 Task: Schedule a parenting workshop for next Wednesday at 8:00 PM.
Action: Mouse pressed left at (97, 234)
Screenshot: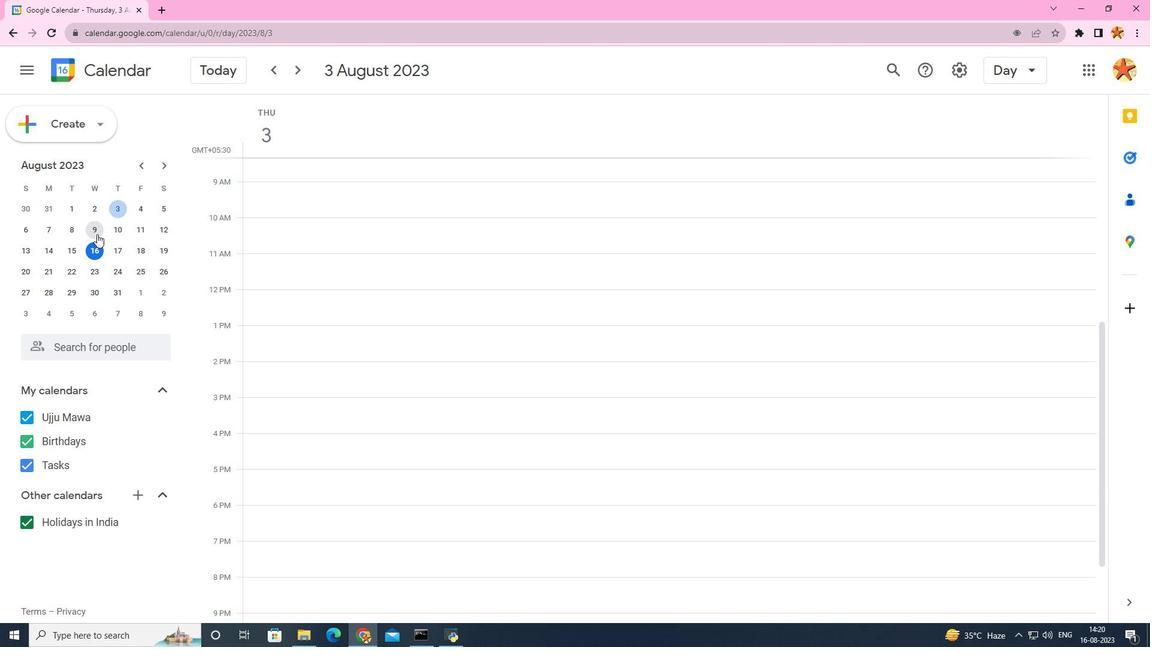 
Action: Mouse moved to (256, 579)
Screenshot: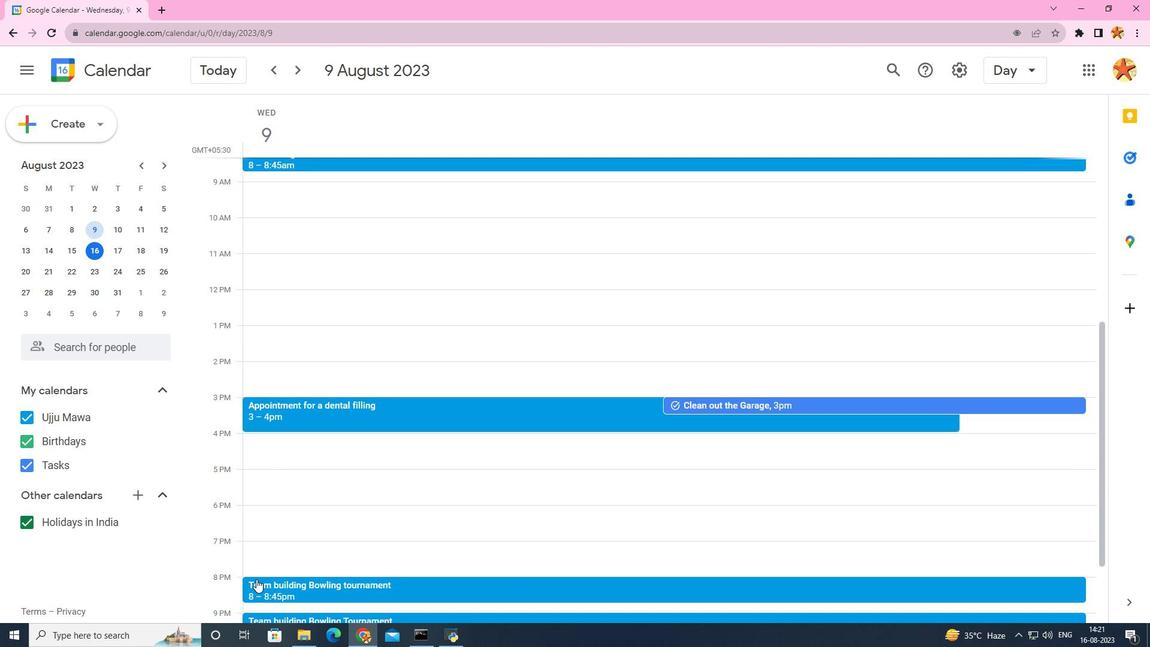
Action: Mouse pressed left at (256, 579)
Screenshot: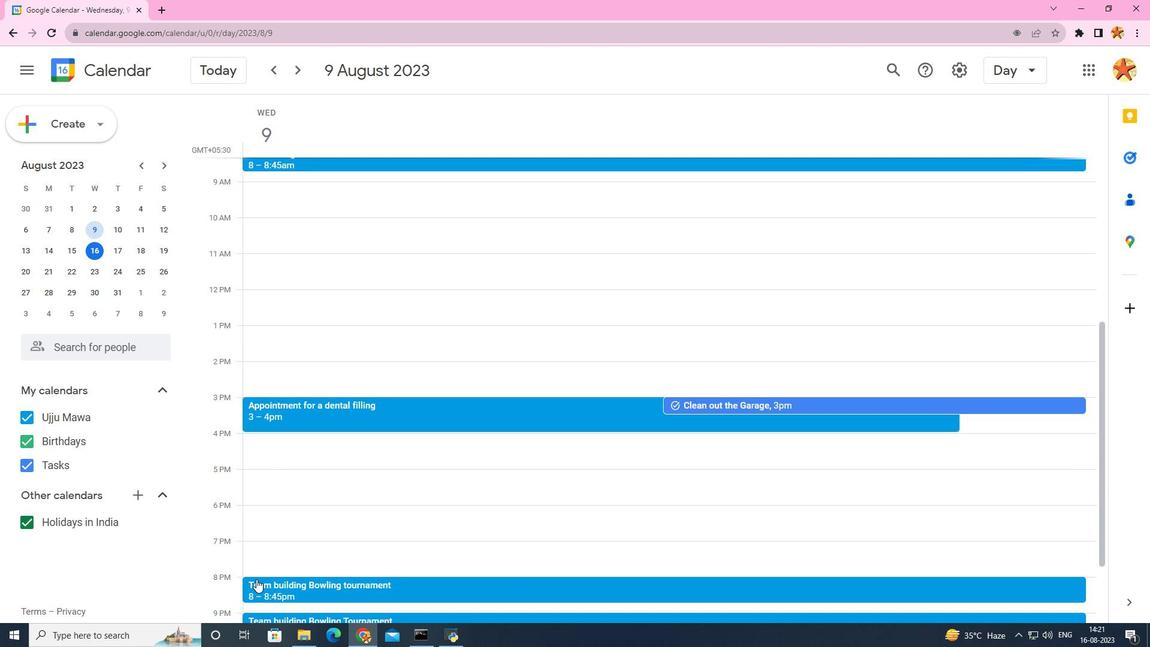 
Action: Mouse moved to (285, 550)
Screenshot: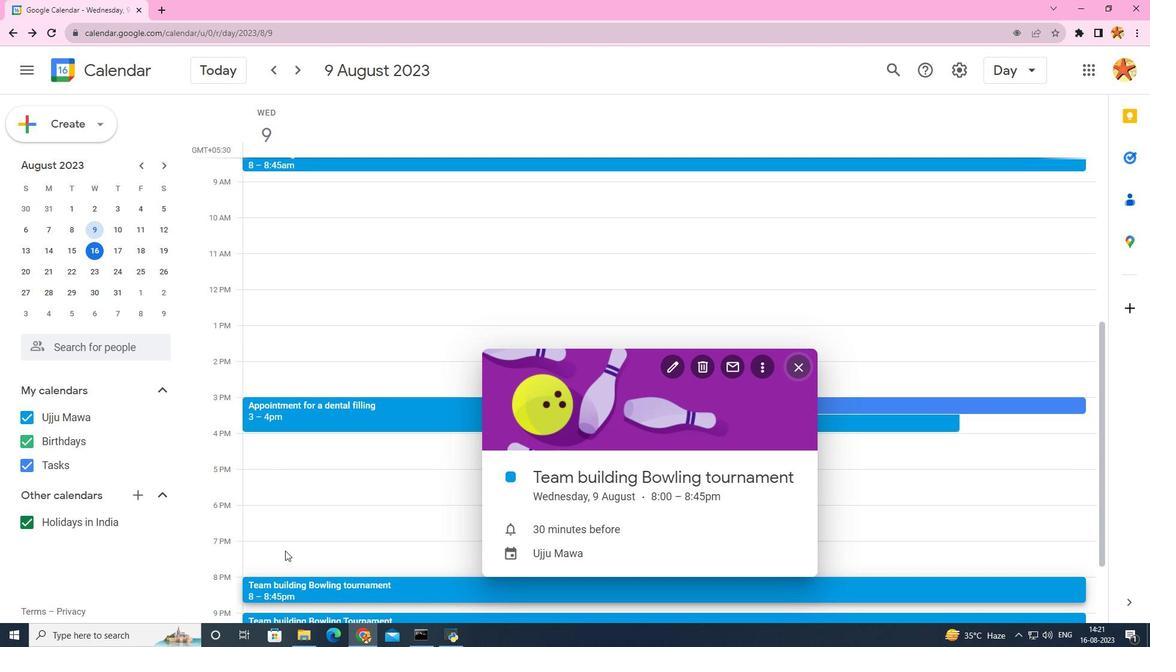 
Action: Mouse pressed left at (285, 550)
Screenshot: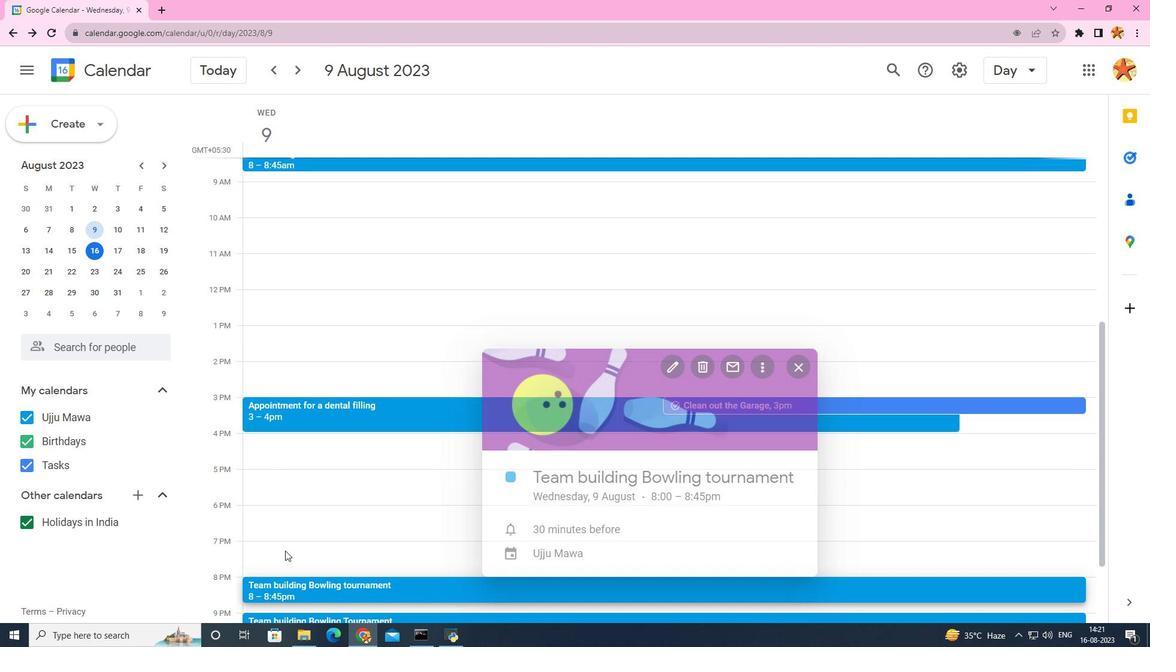 
Action: Mouse moved to (290, 550)
Screenshot: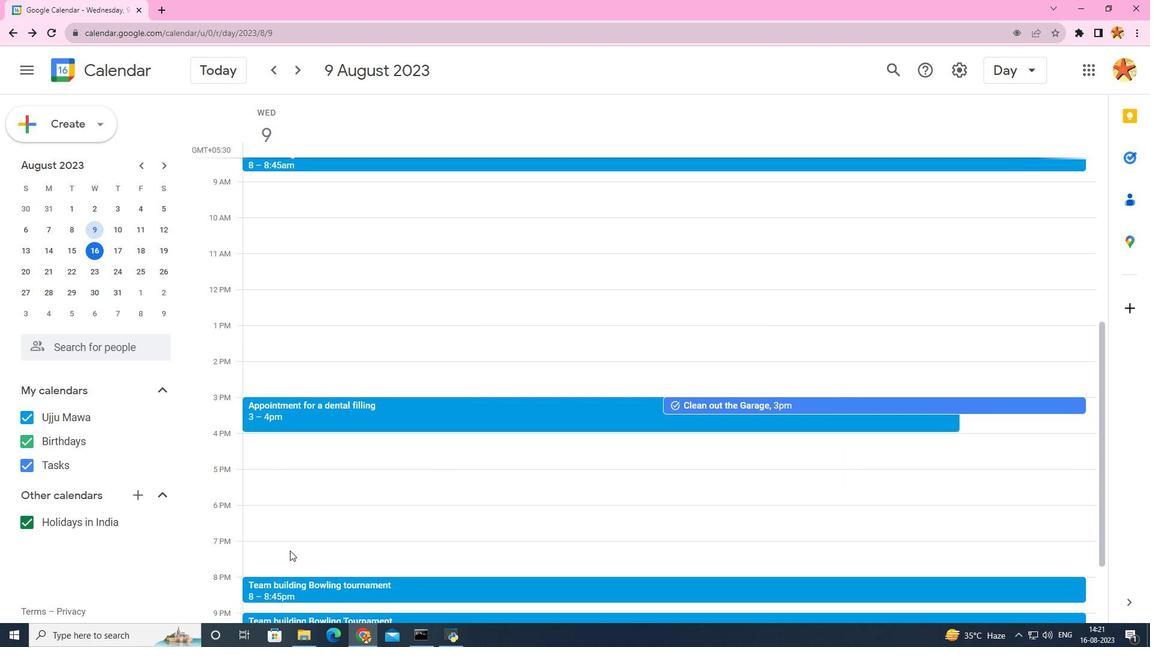 
Action: Mouse pressed left at (290, 550)
Screenshot: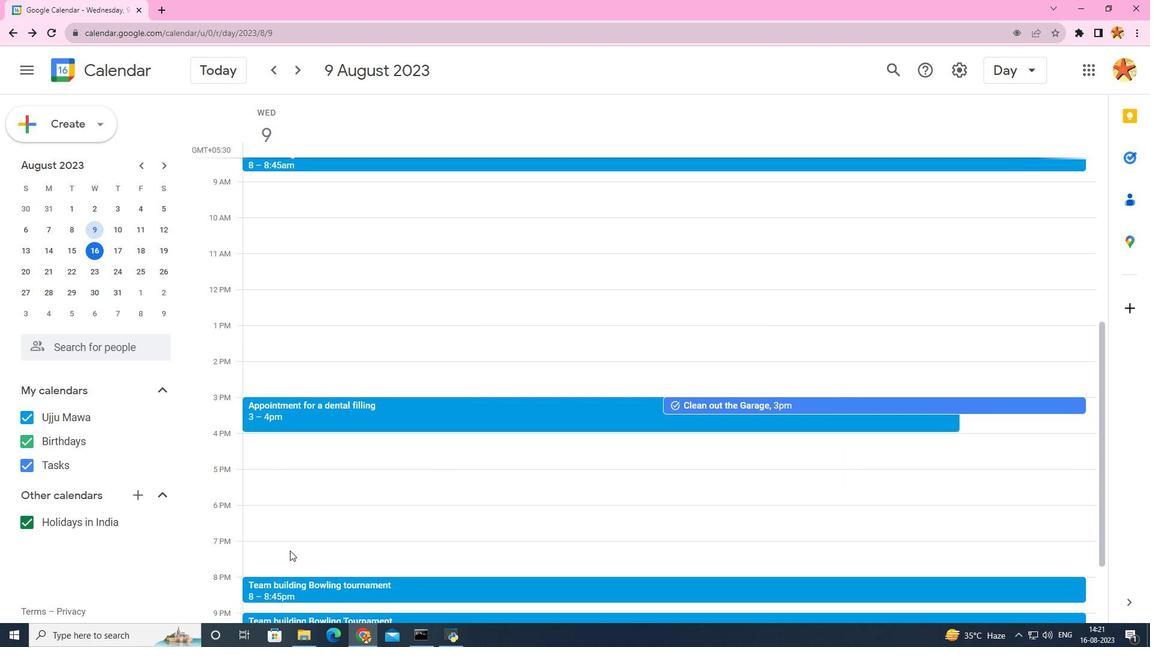 
Action: Mouse moved to (674, 287)
Screenshot: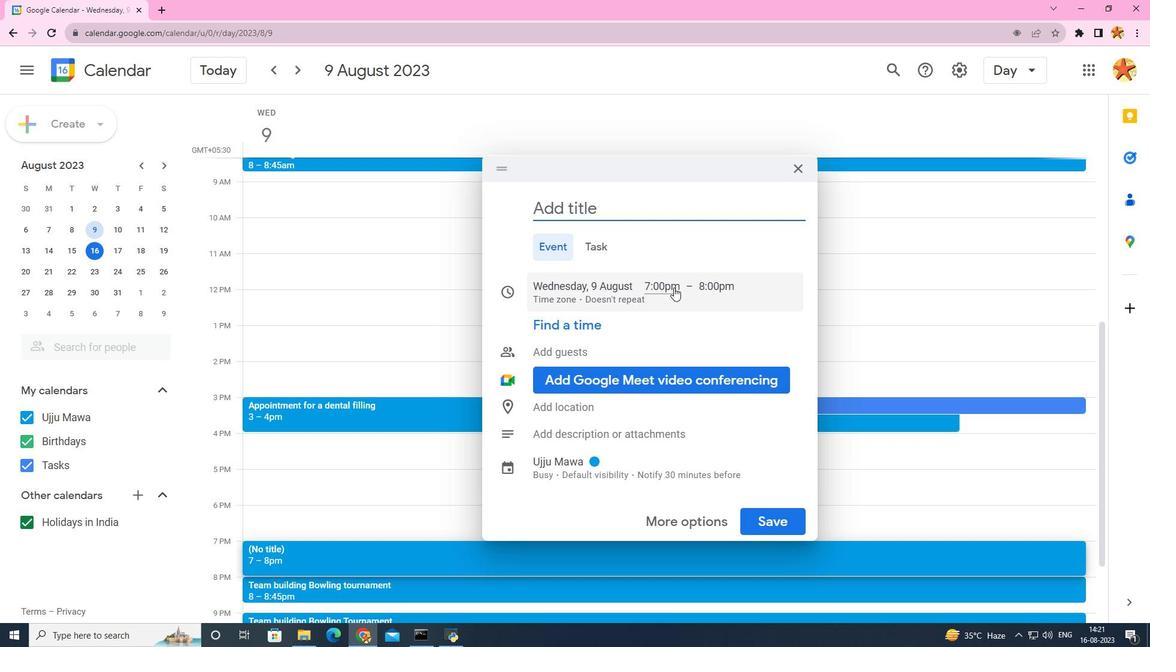 
Action: Mouse pressed left at (674, 287)
Screenshot: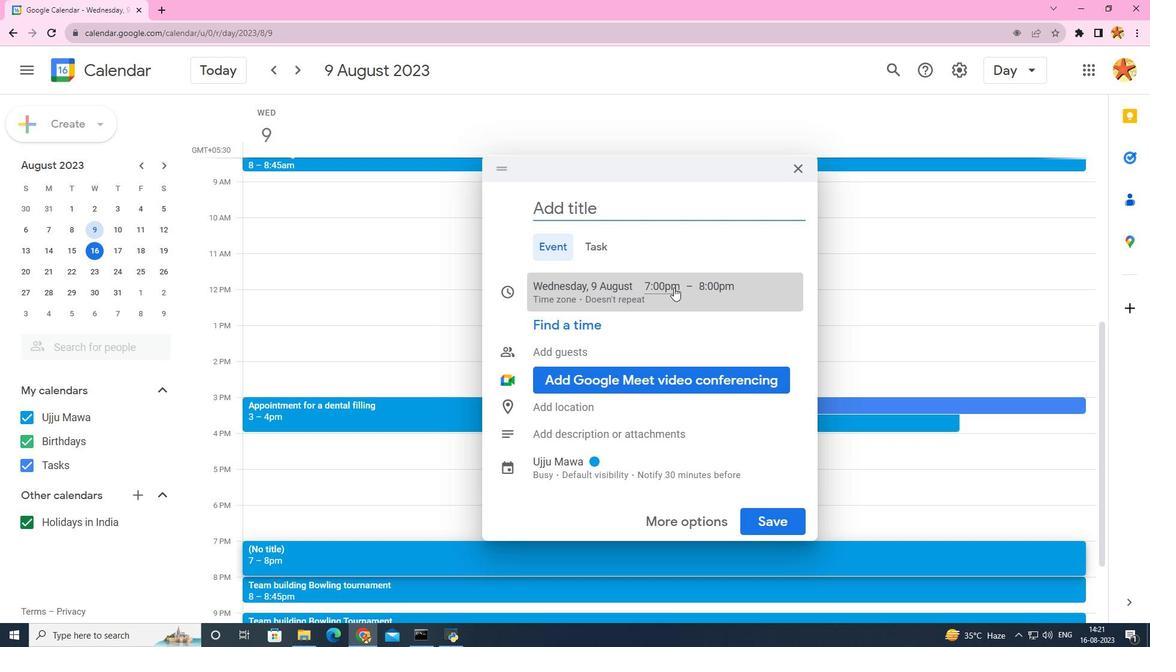 
Action: Mouse moved to (650, 431)
Screenshot: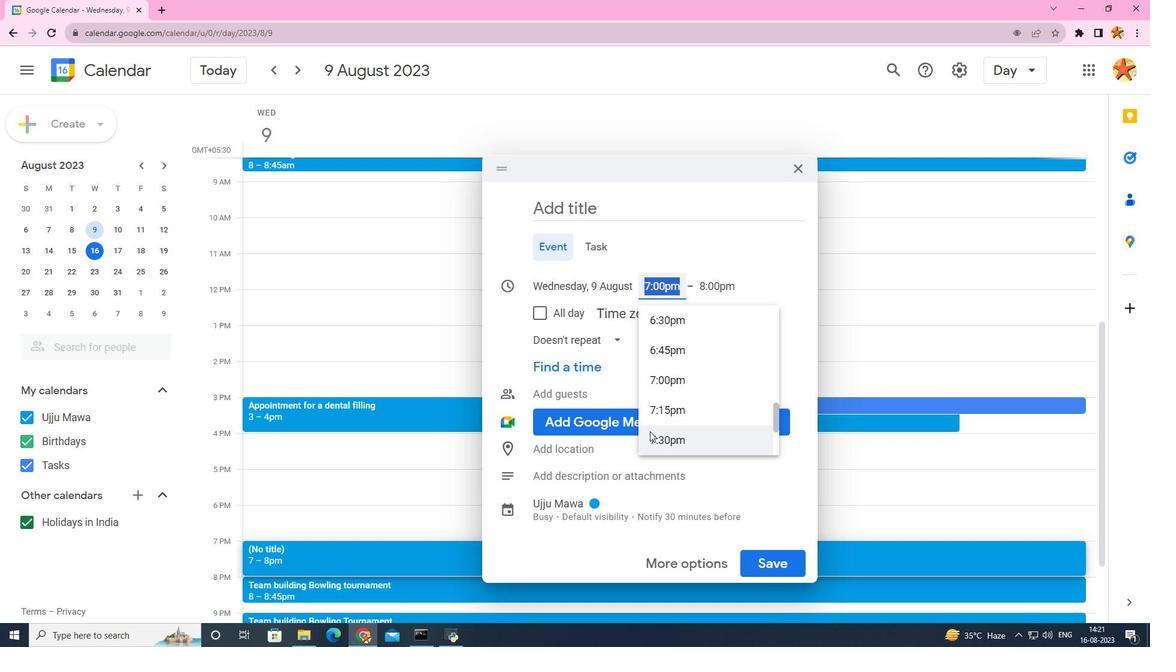 
Action: Mouse scrolled (650, 430) with delta (0, 0)
Screenshot: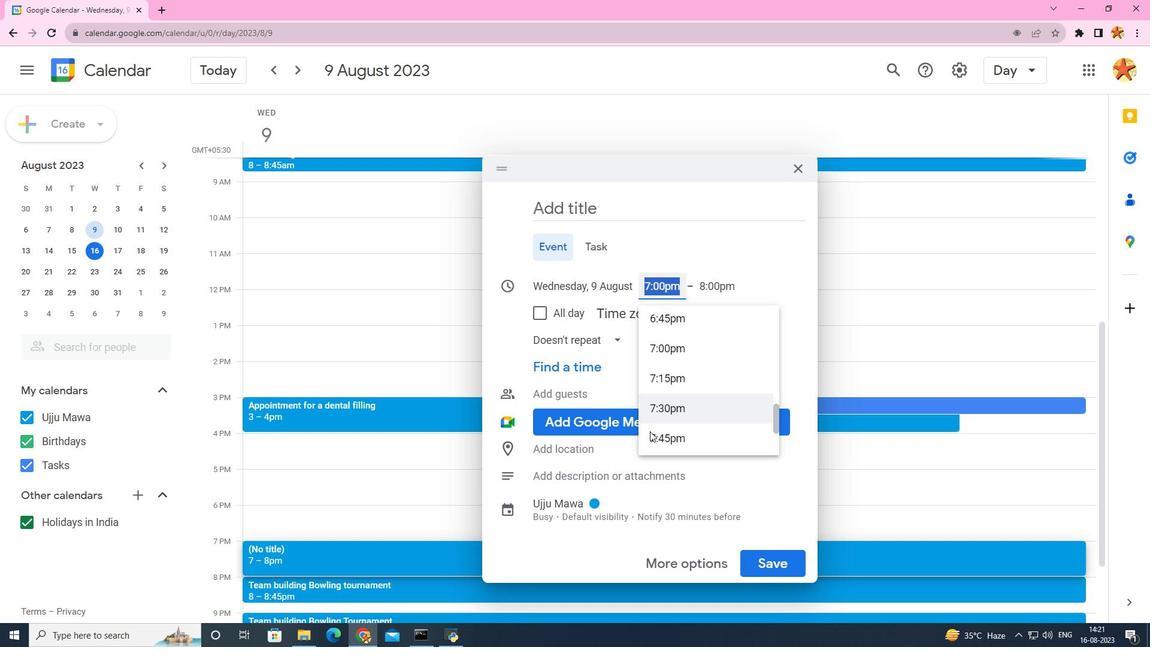 
Action: Mouse scrolled (650, 430) with delta (0, 0)
Screenshot: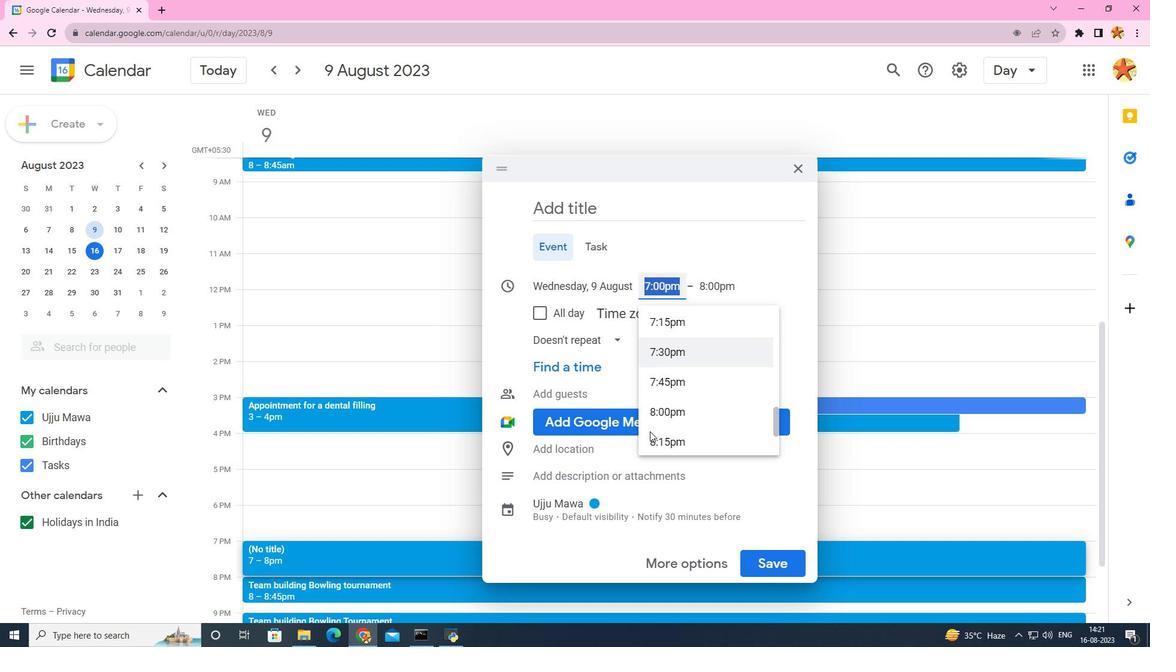 
Action: Mouse moved to (648, 383)
Screenshot: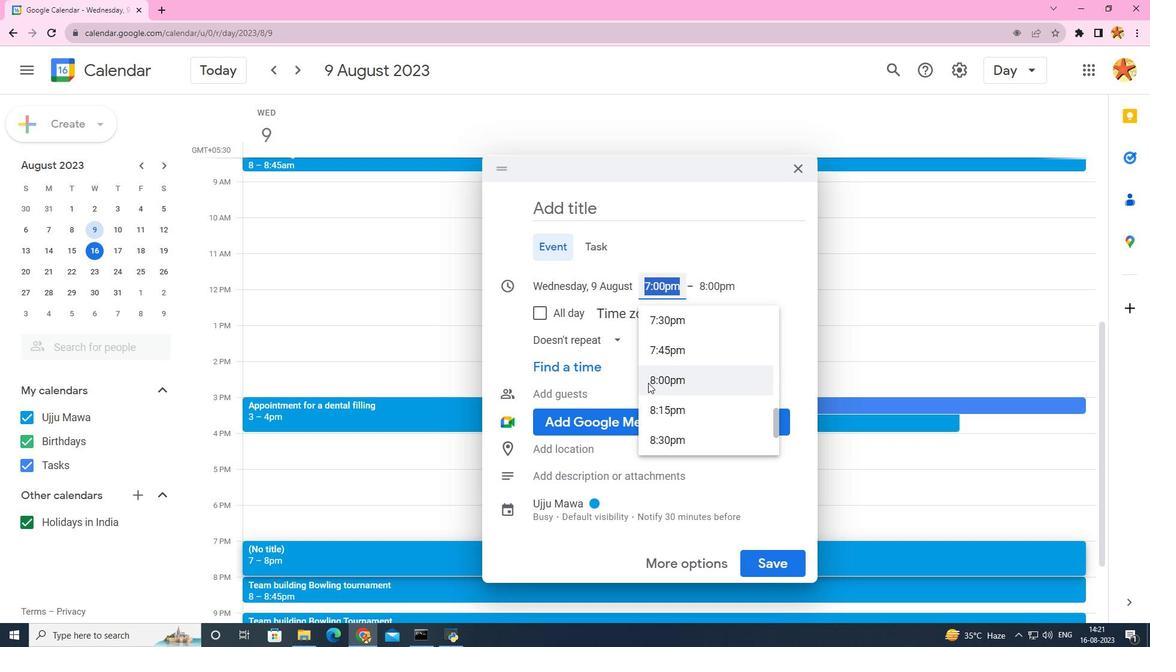 
Action: Mouse pressed left at (648, 383)
Screenshot: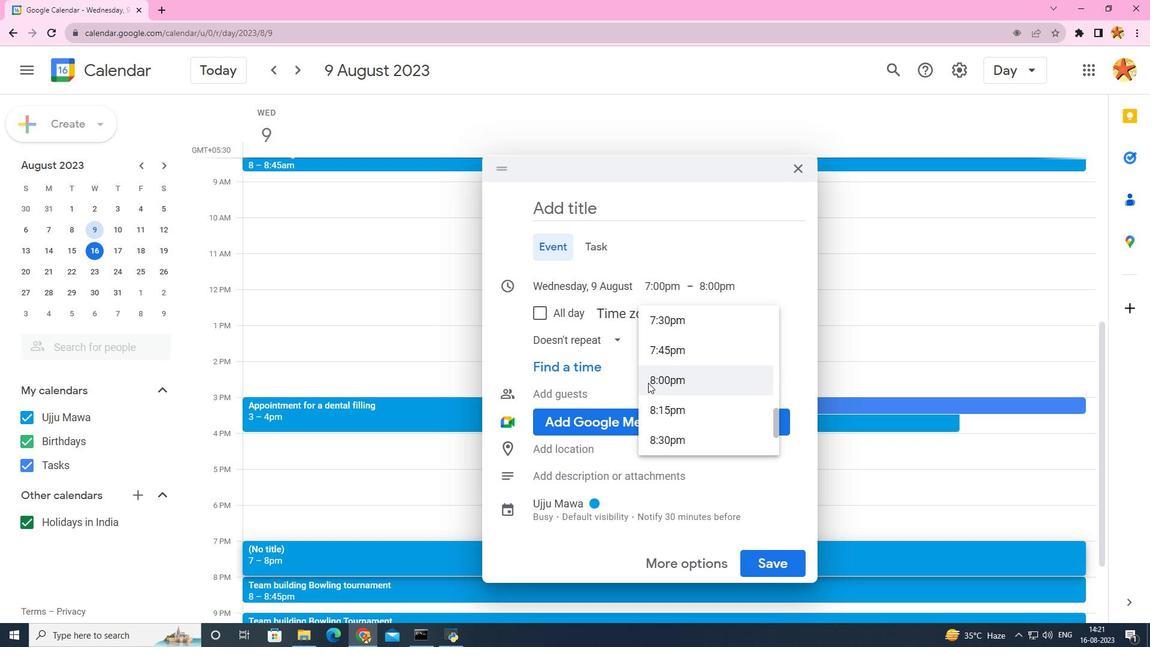 
Action: Mouse moved to (637, 204)
Screenshot: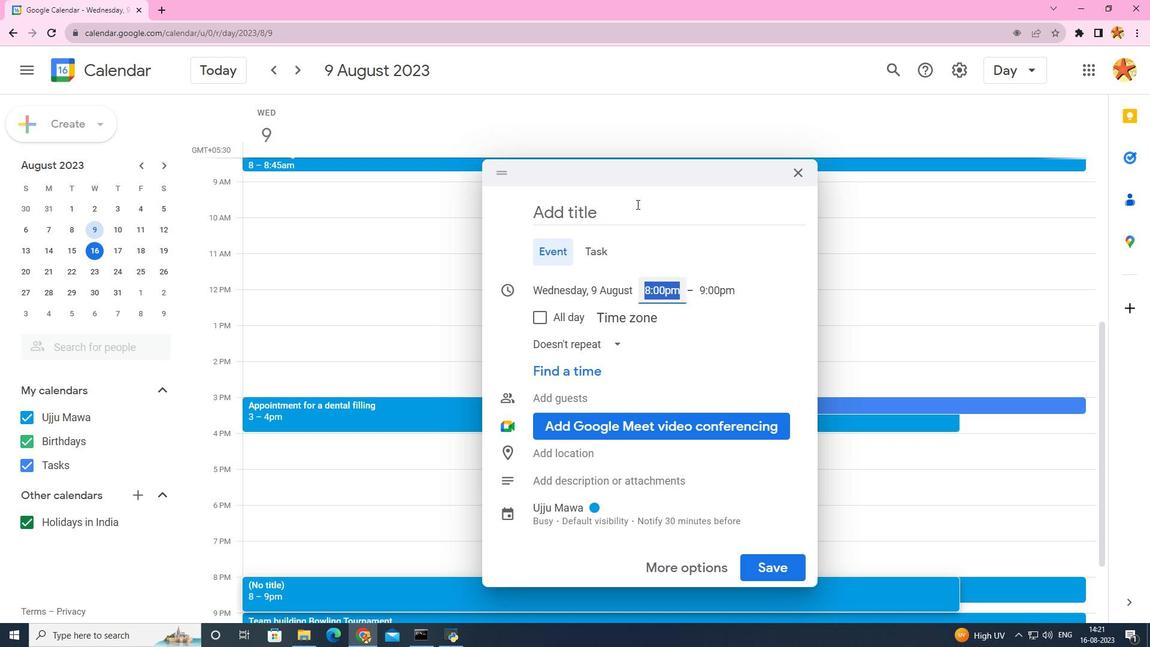 
Action: Mouse pressed left at (637, 204)
Screenshot: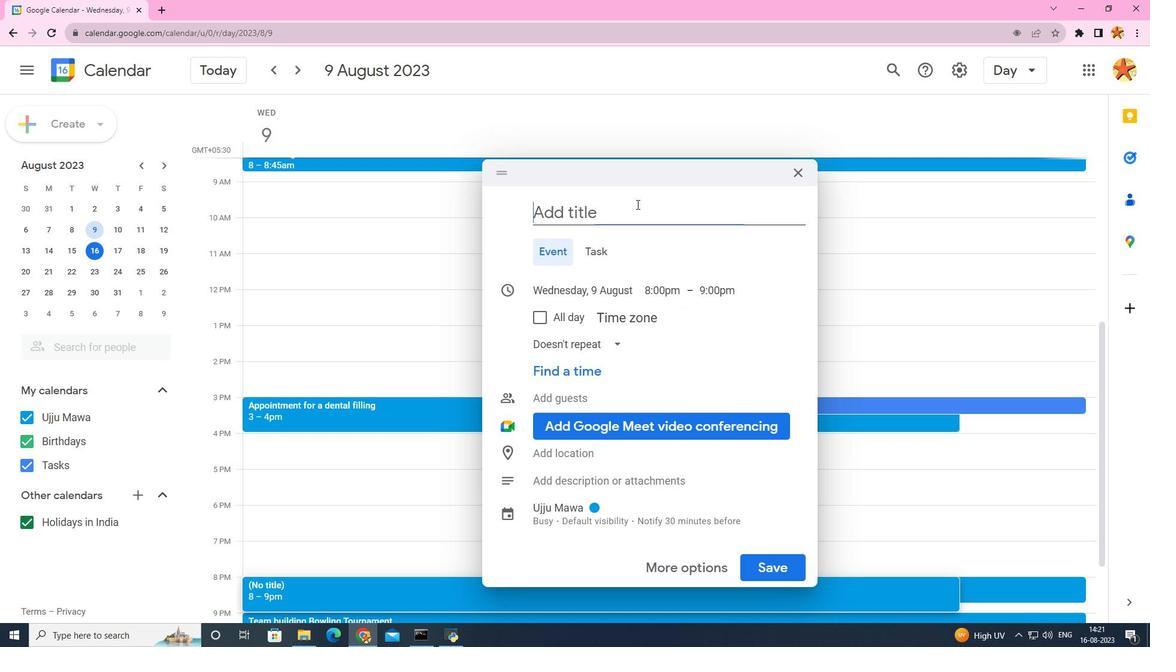 
Action: Key pressed <Key.caps_lock>P<Key.caps_lock>arenting<Key.space><Key.caps_lock>W<Key.caps_lock>orkshop
Screenshot: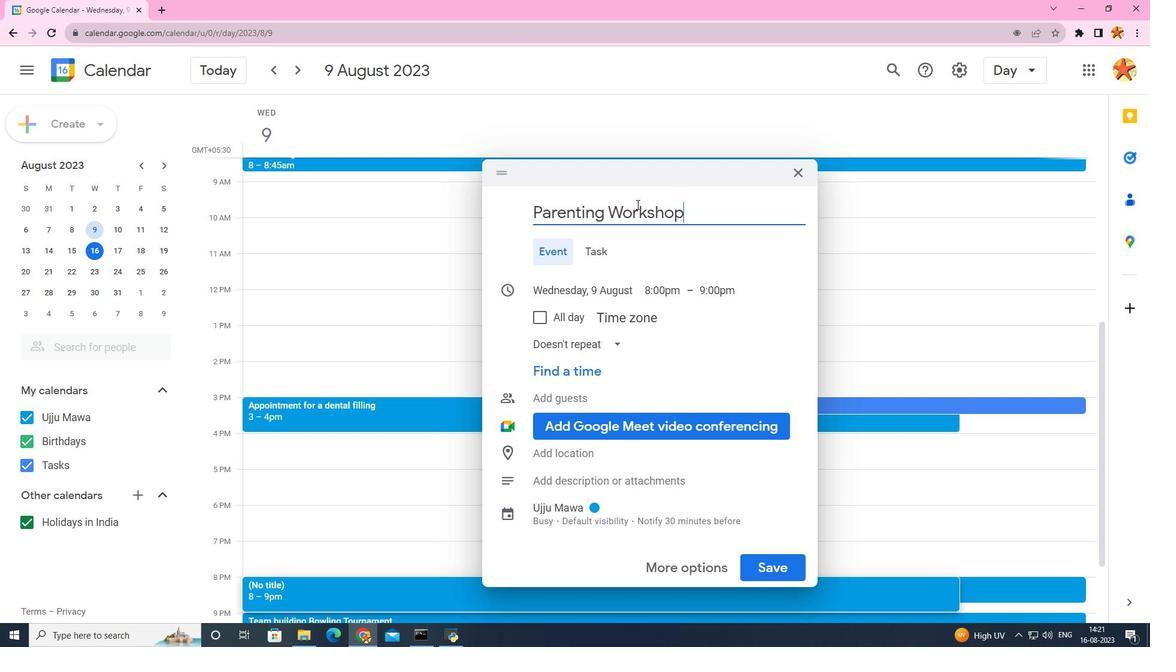 
Action: Mouse moved to (773, 561)
Screenshot: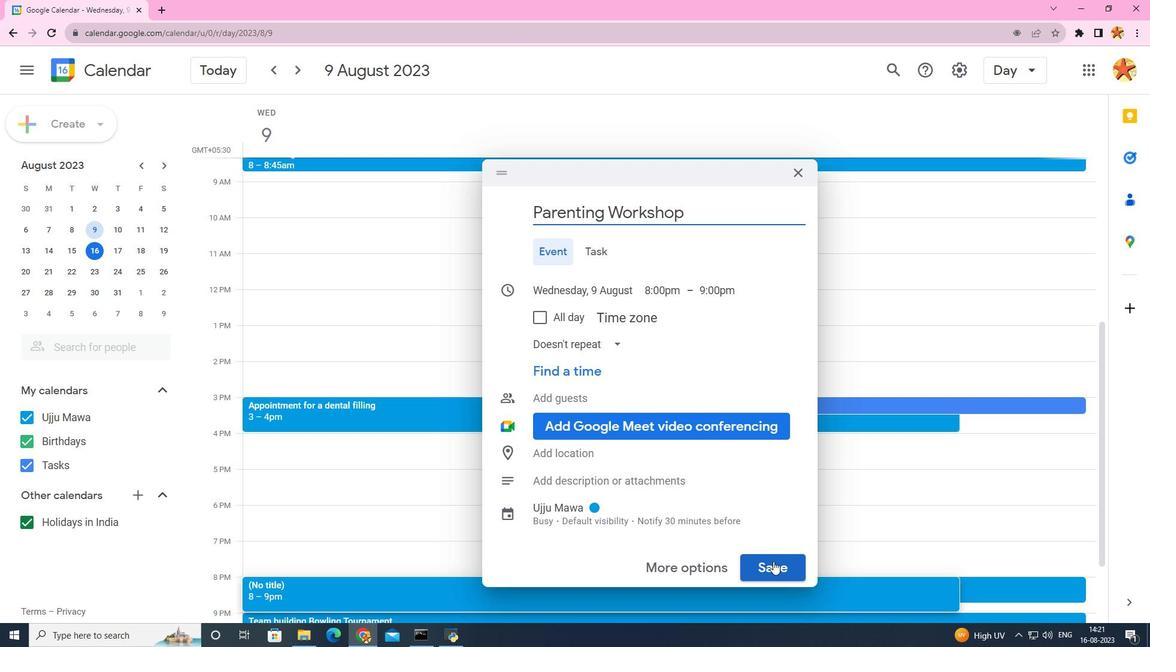 
Action: Mouse pressed left at (773, 561)
Screenshot: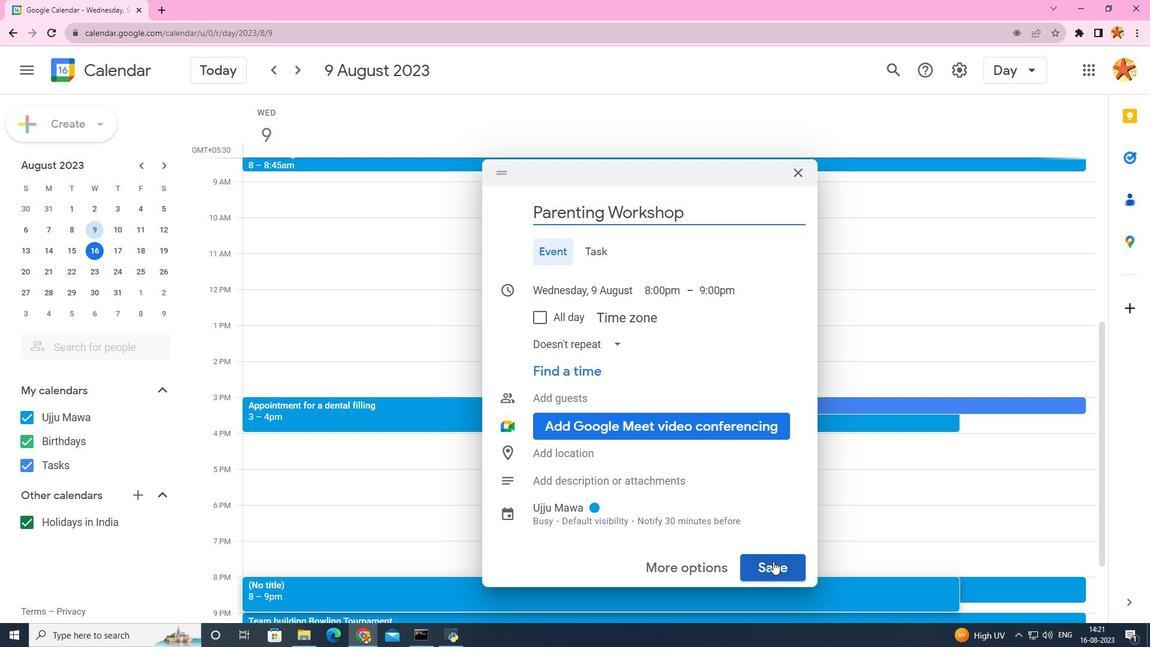 
